 Task: Create a rule when a due date not in next week is set on checklist items.
Action: Mouse moved to (1245, 105)
Screenshot: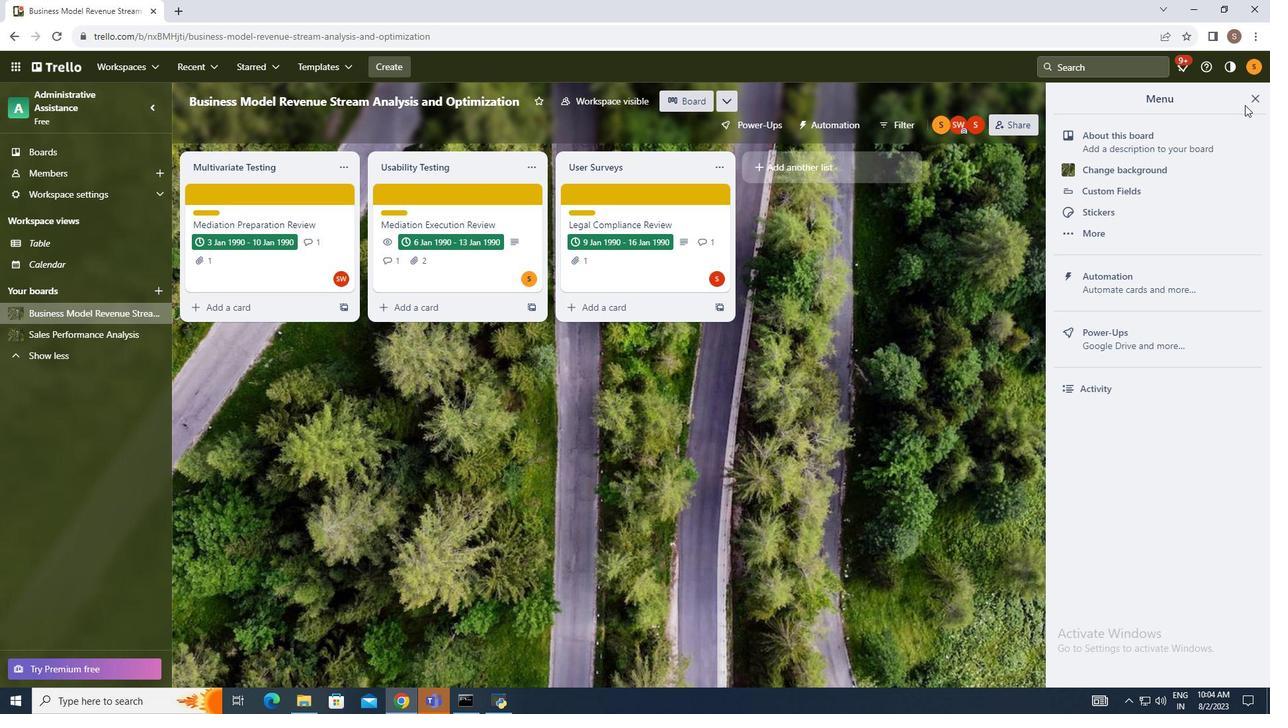 
Action: Mouse pressed left at (1245, 105)
Screenshot: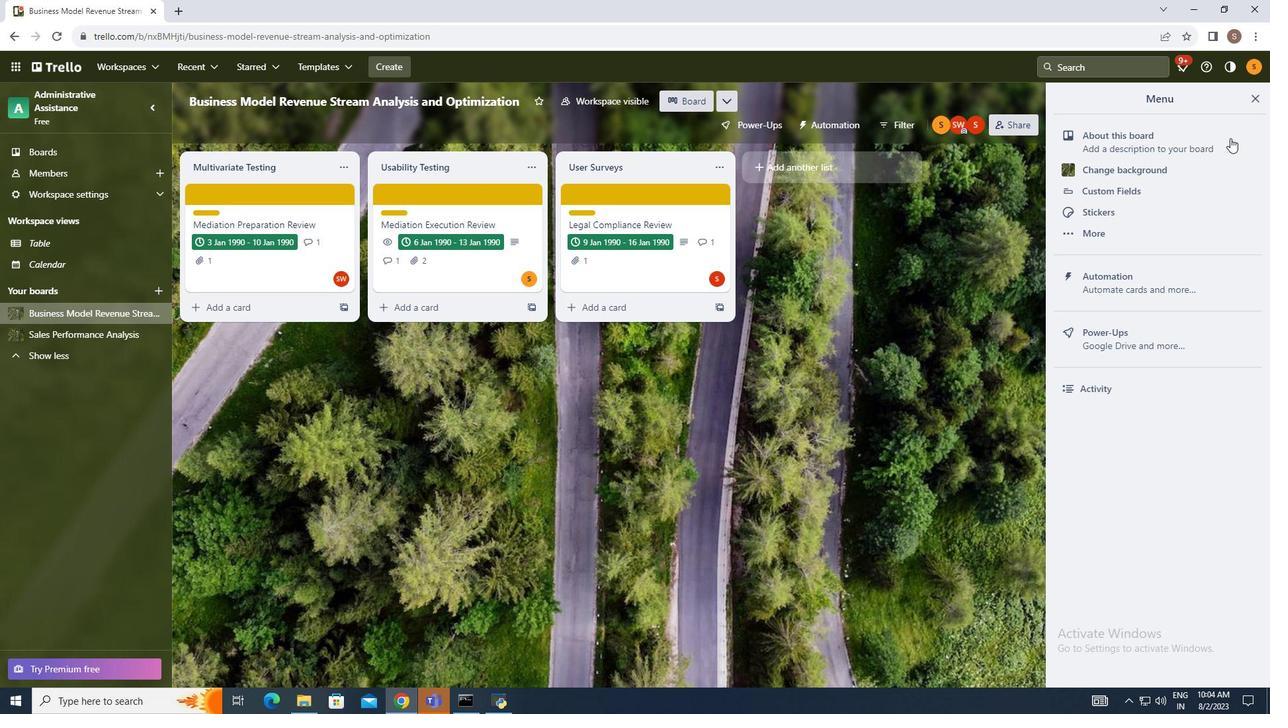 
Action: Mouse moved to (1169, 279)
Screenshot: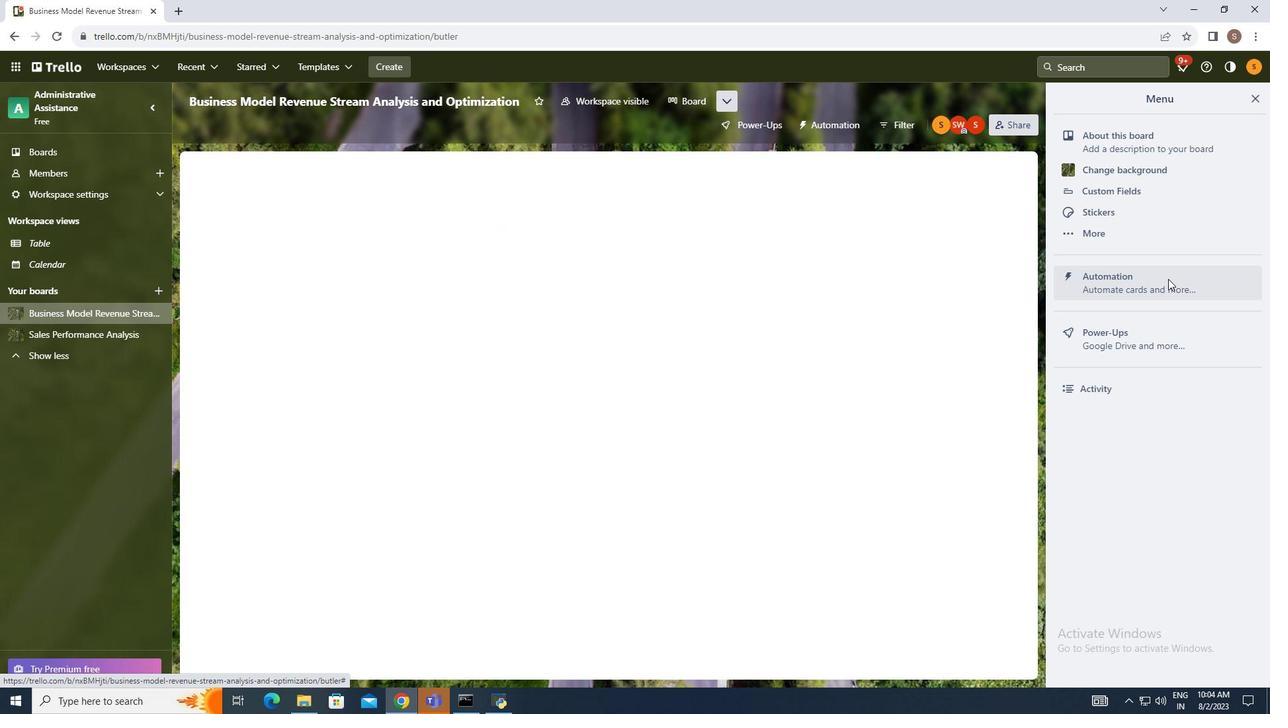
Action: Mouse pressed left at (1169, 279)
Screenshot: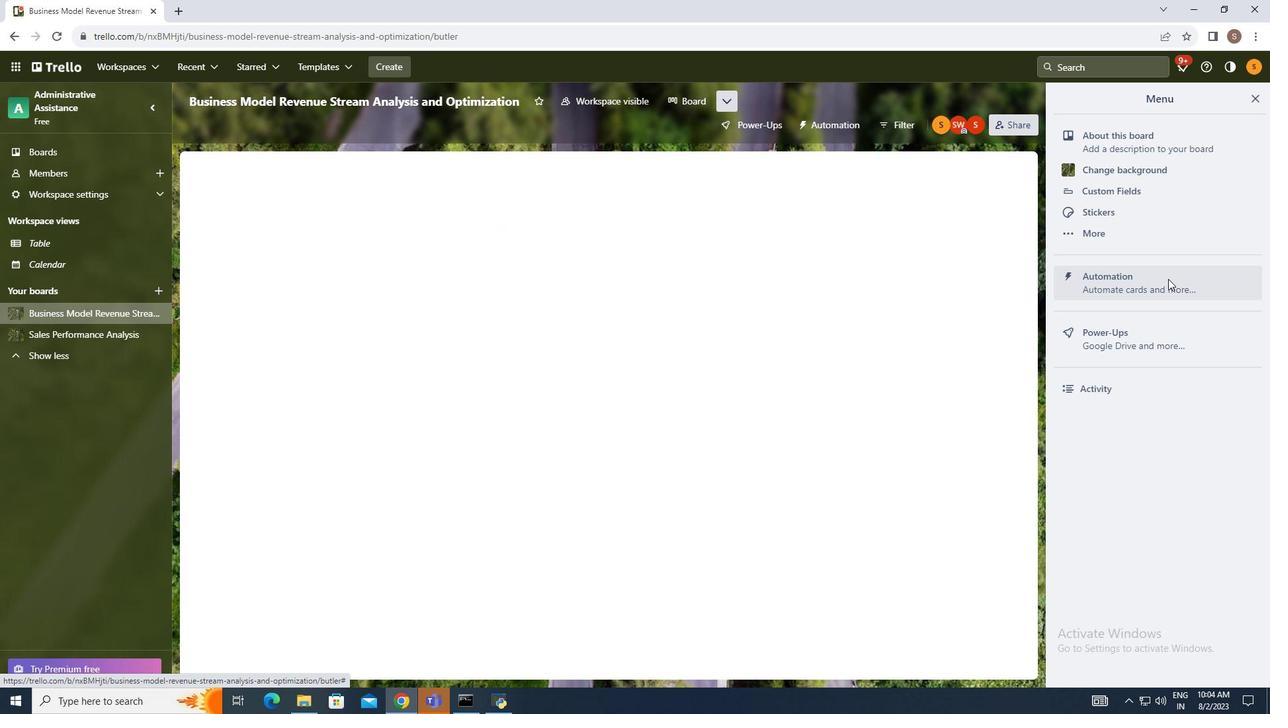 
Action: Mouse moved to (247, 237)
Screenshot: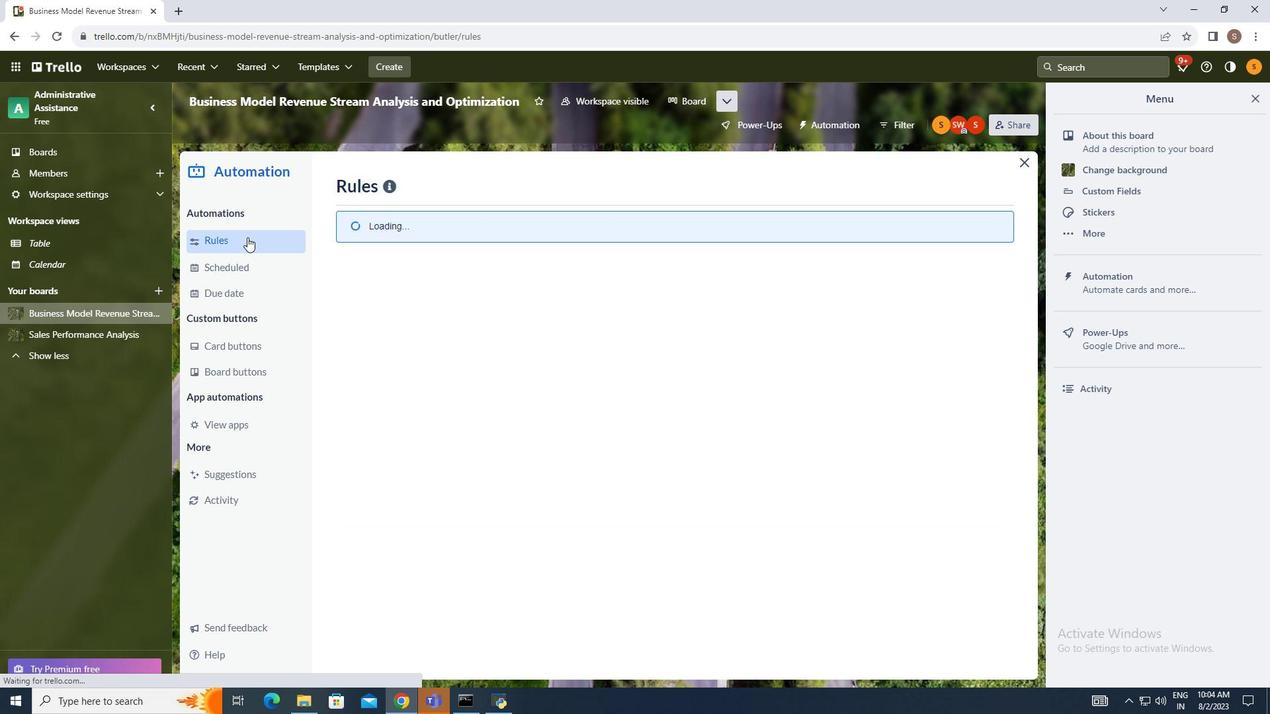 
Action: Mouse pressed left at (247, 237)
Screenshot: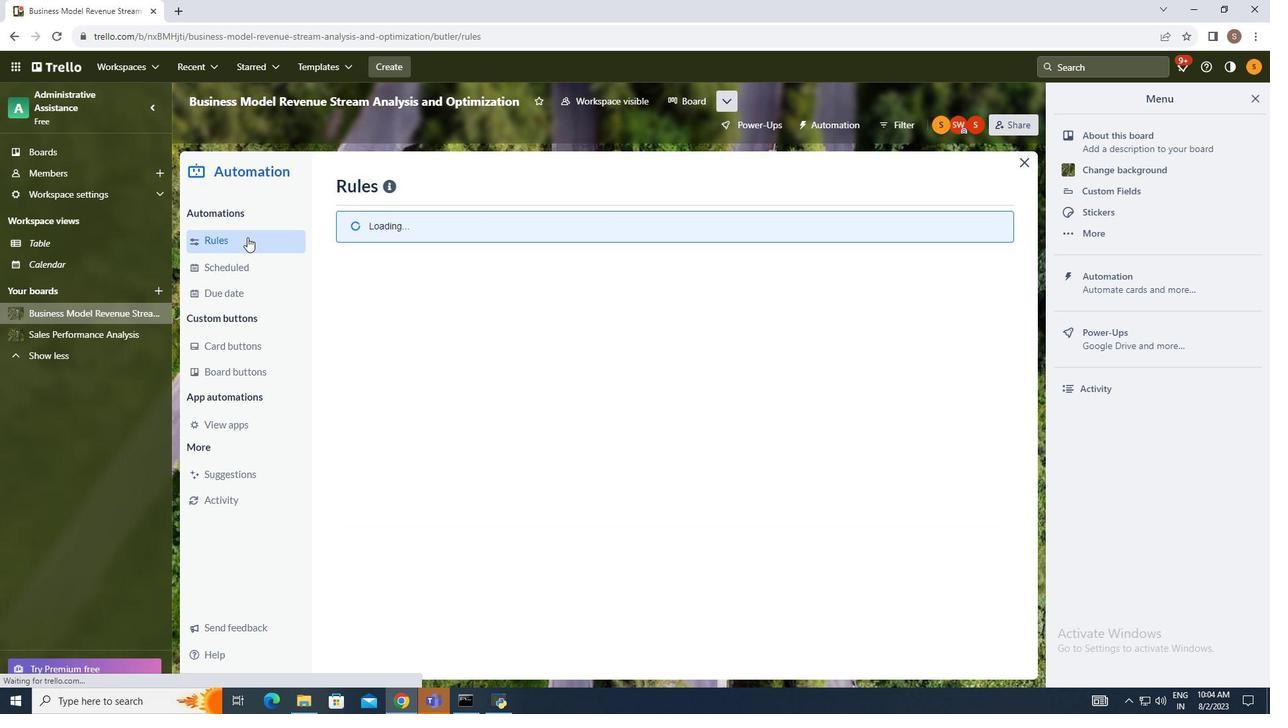 
Action: Mouse moved to (881, 181)
Screenshot: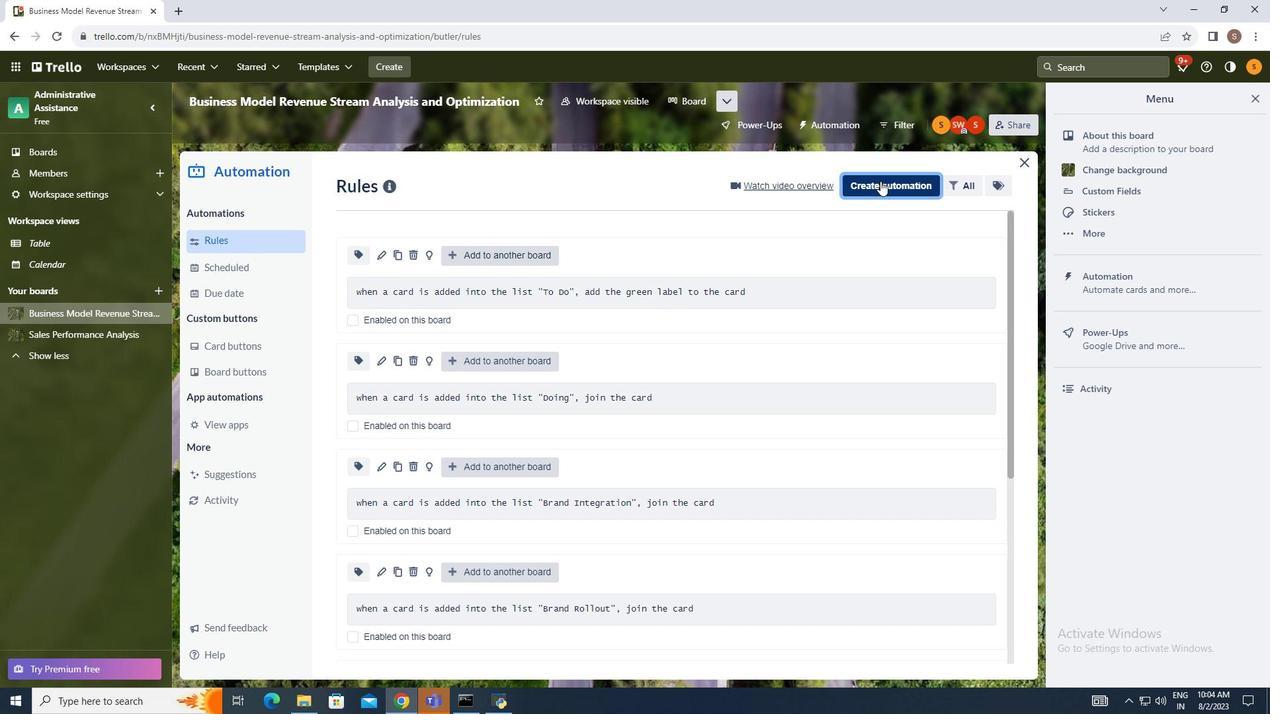
Action: Mouse pressed left at (881, 181)
Screenshot: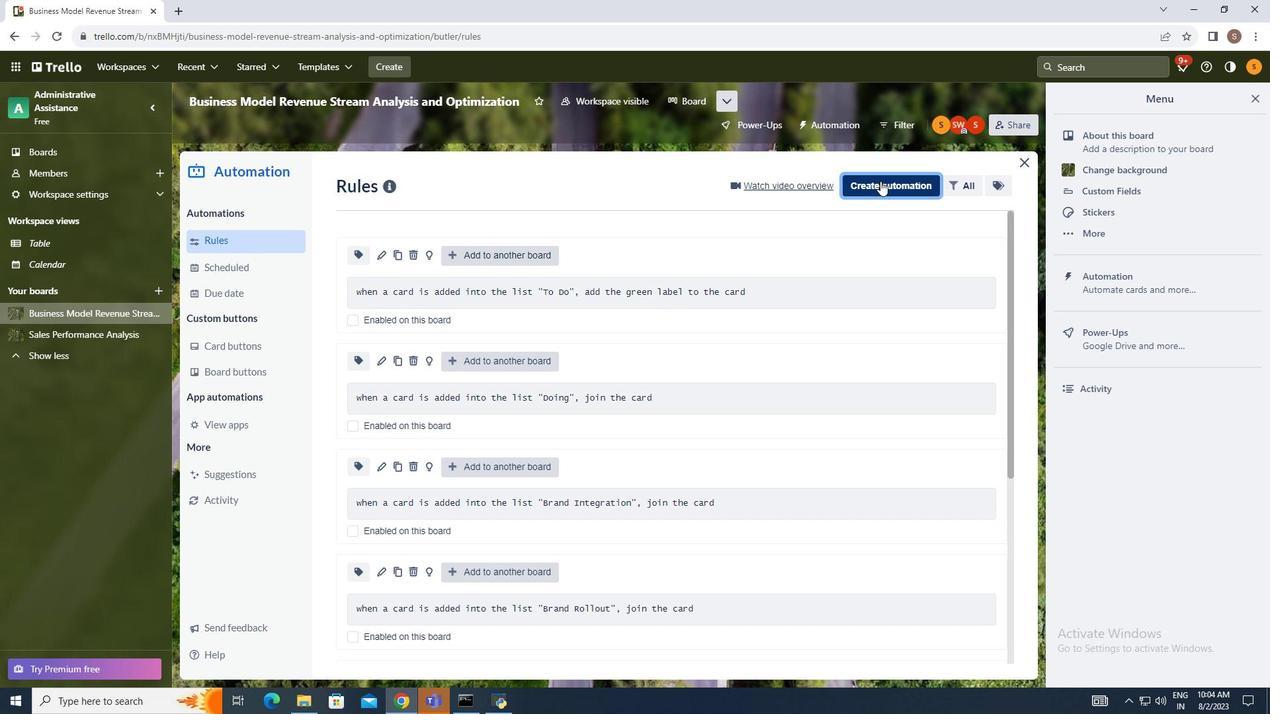 
Action: Mouse moved to (678, 311)
Screenshot: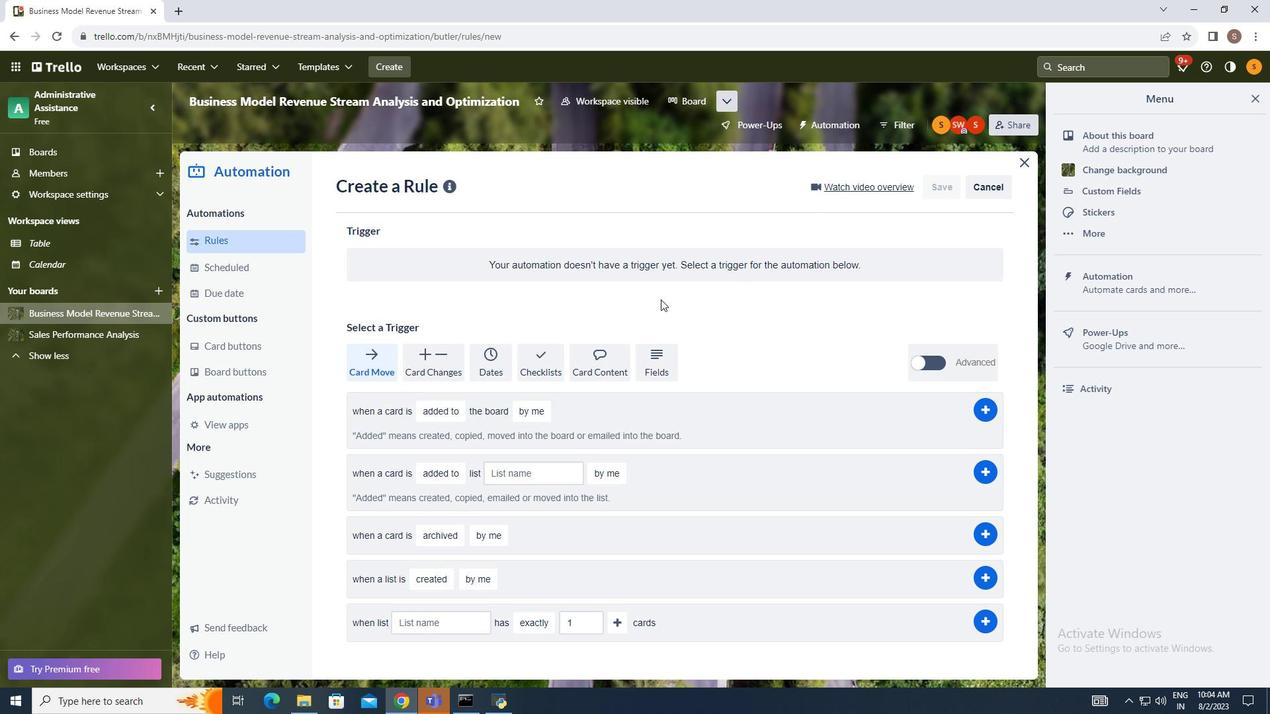 
Action: Mouse pressed left at (678, 311)
Screenshot: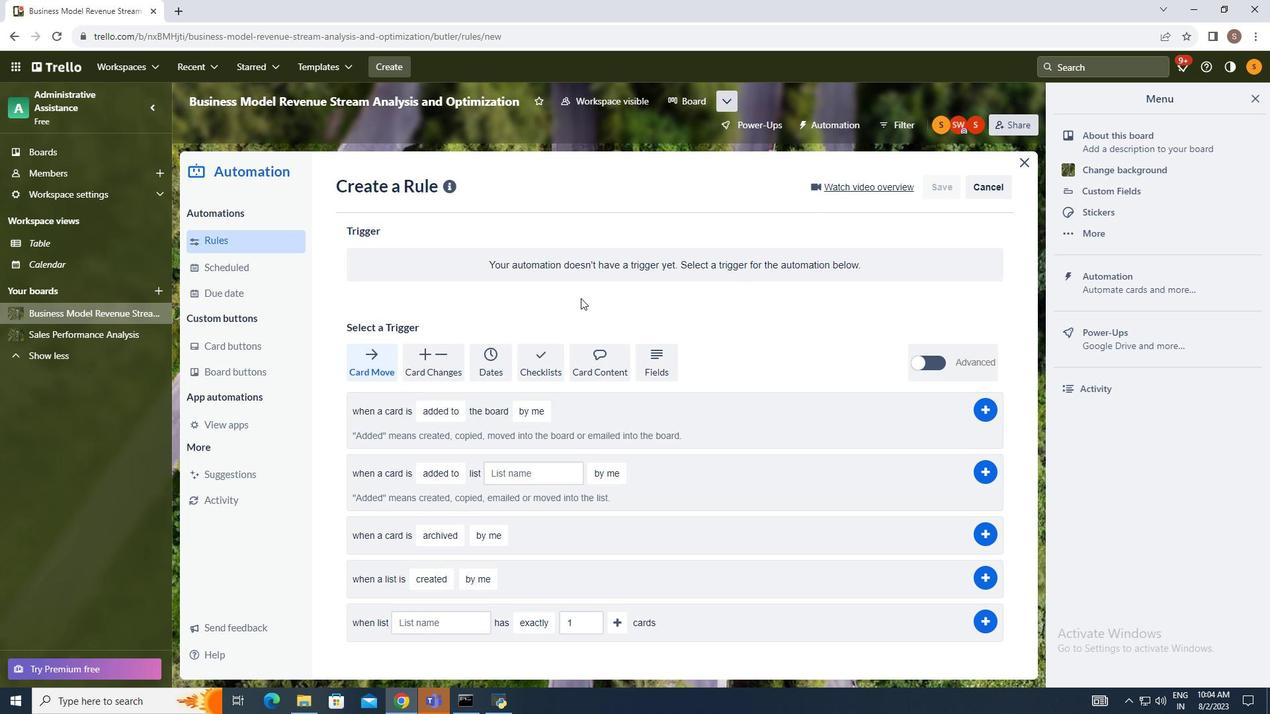 
Action: Mouse moved to (543, 356)
Screenshot: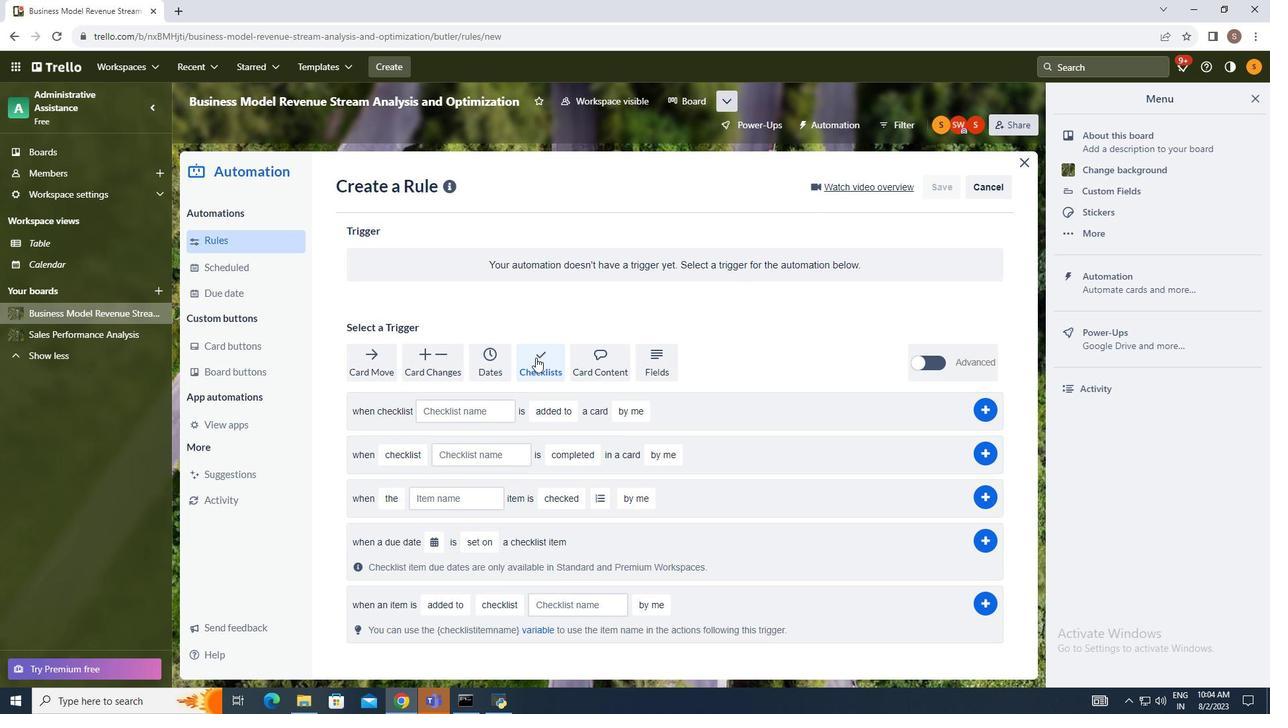 
Action: Mouse pressed left at (543, 356)
Screenshot: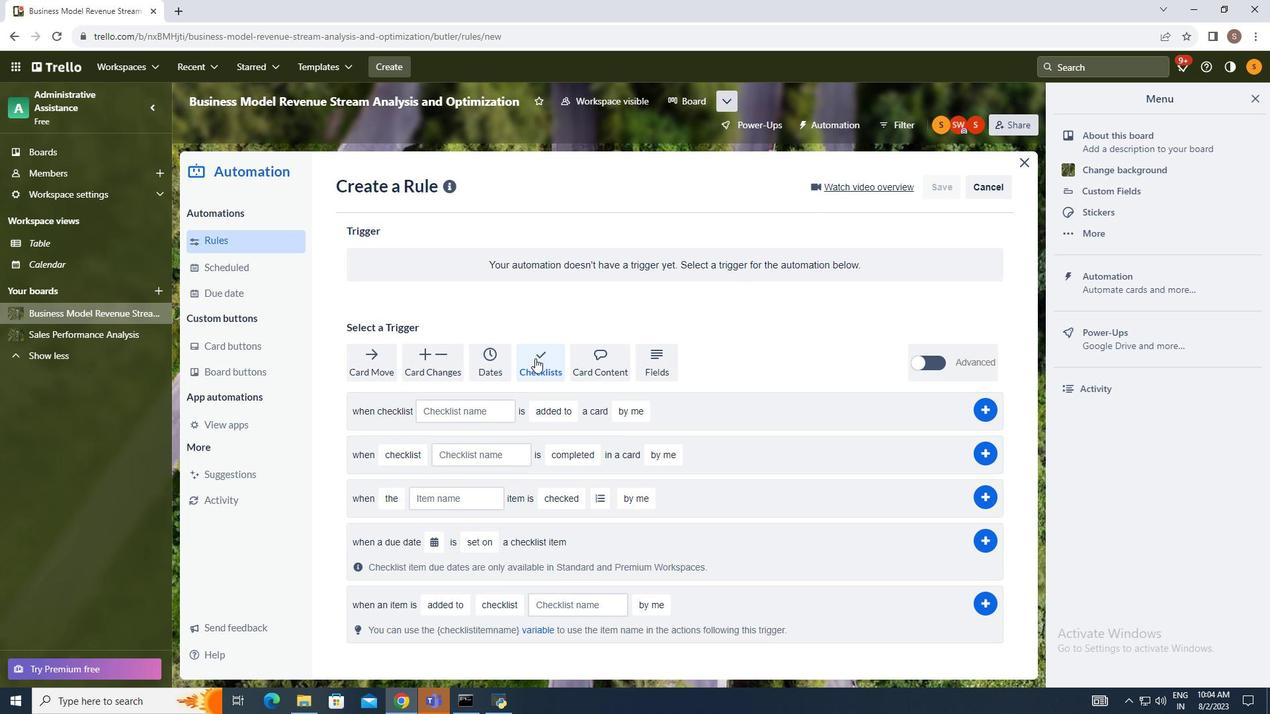
Action: Mouse moved to (431, 539)
Screenshot: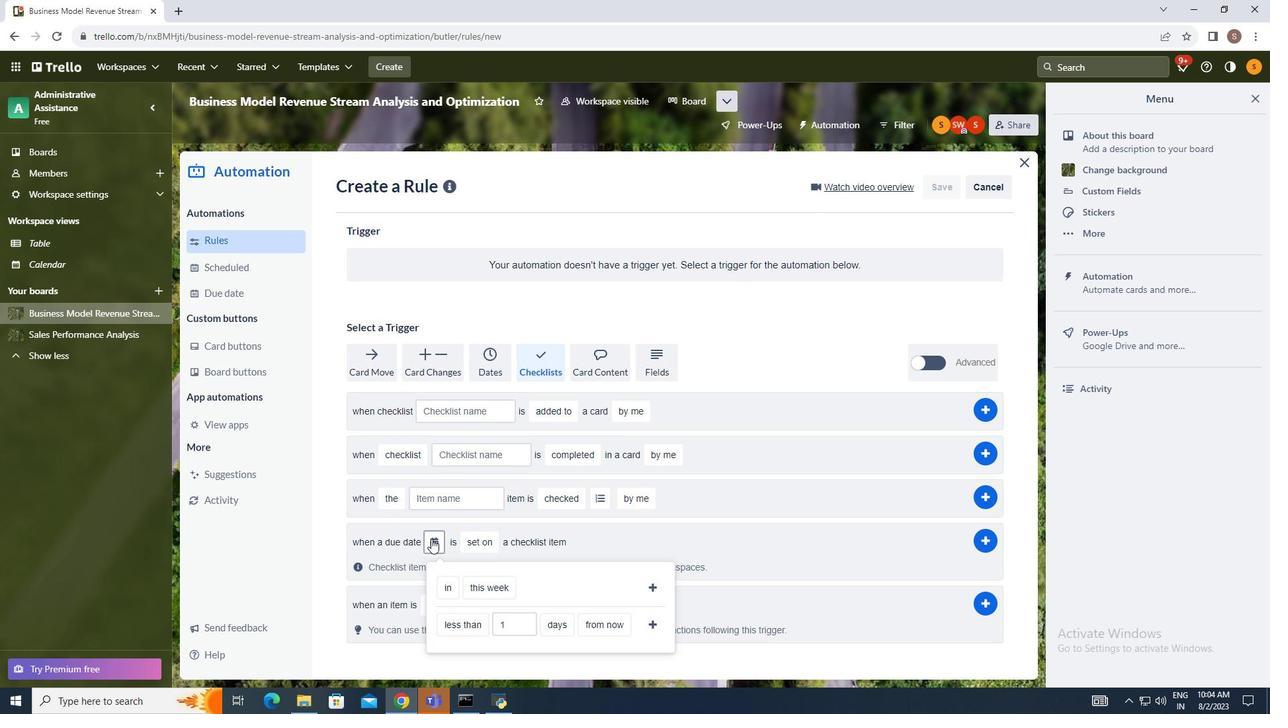 
Action: Mouse pressed left at (431, 539)
Screenshot: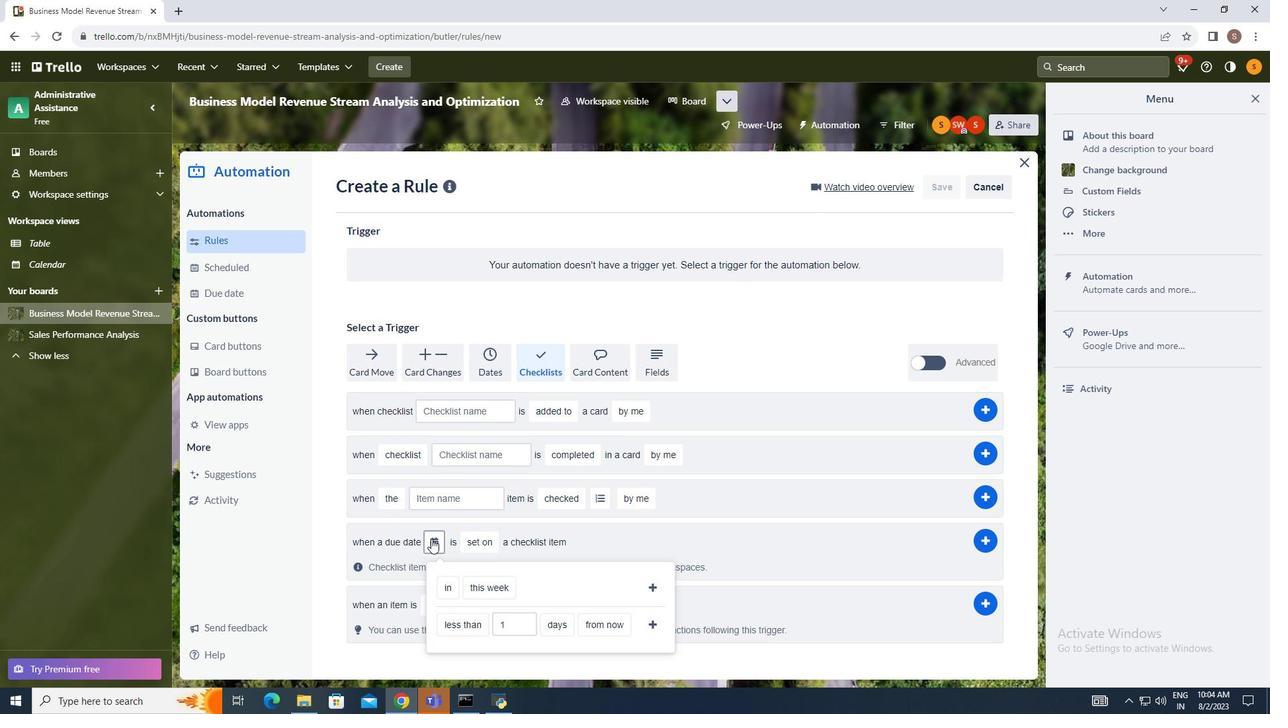 
Action: Mouse moved to (448, 593)
Screenshot: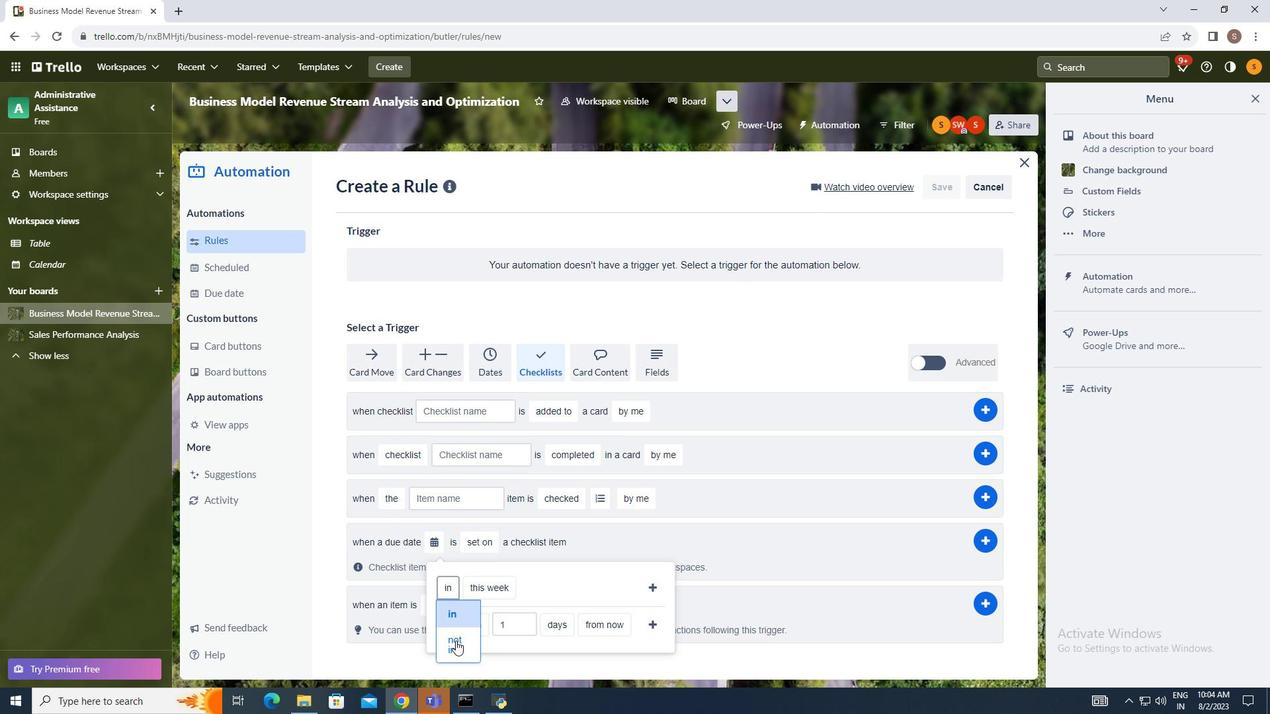 
Action: Mouse pressed left at (448, 593)
Screenshot: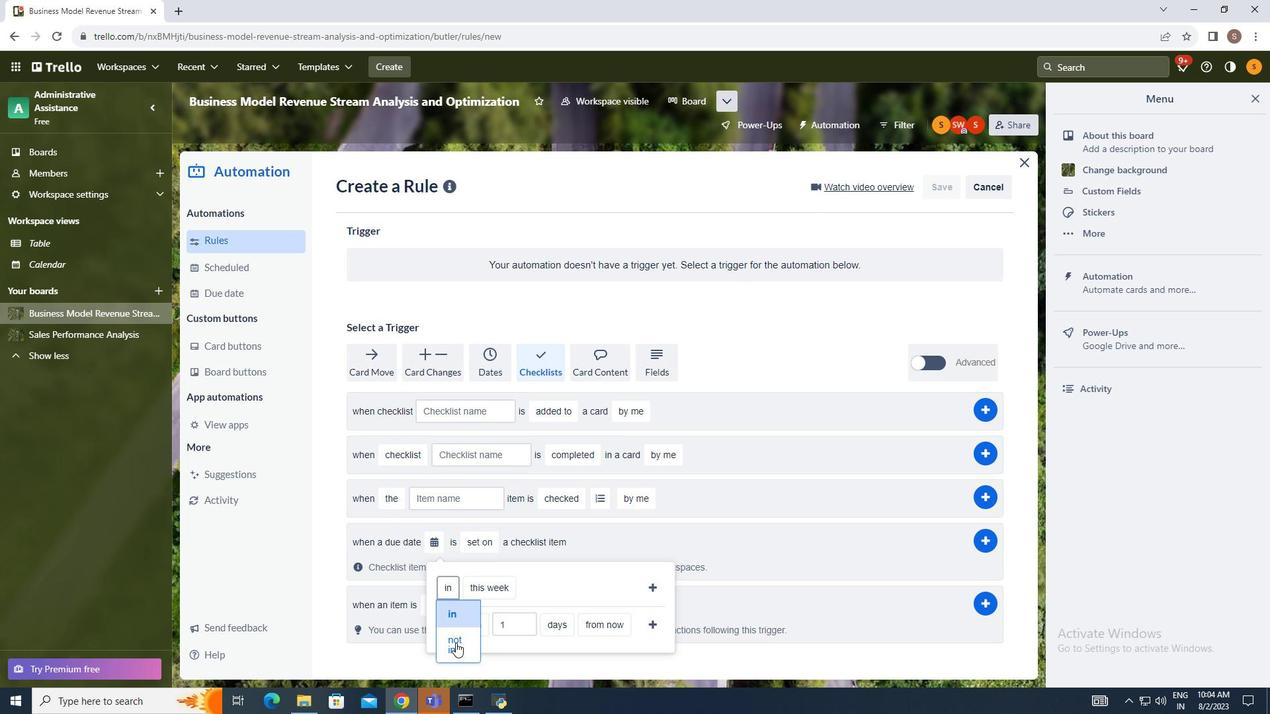 
Action: Mouse moved to (456, 646)
Screenshot: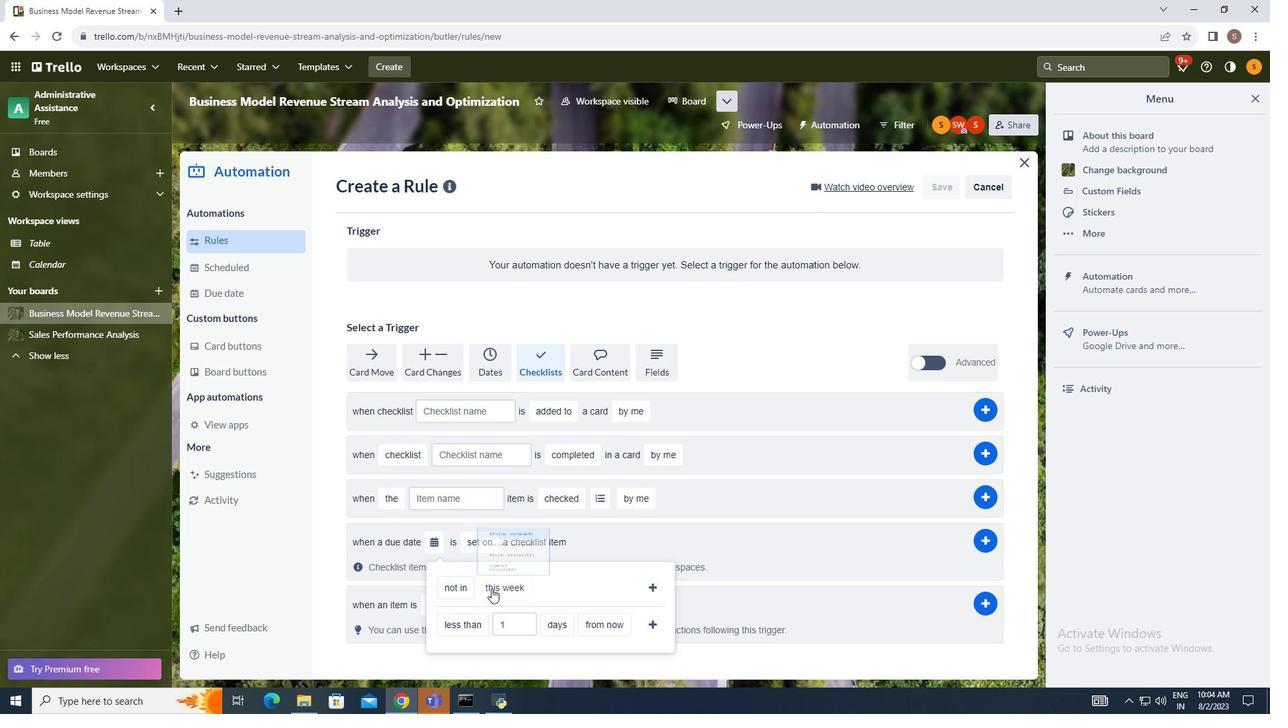 
Action: Mouse pressed left at (456, 646)
Screenshot: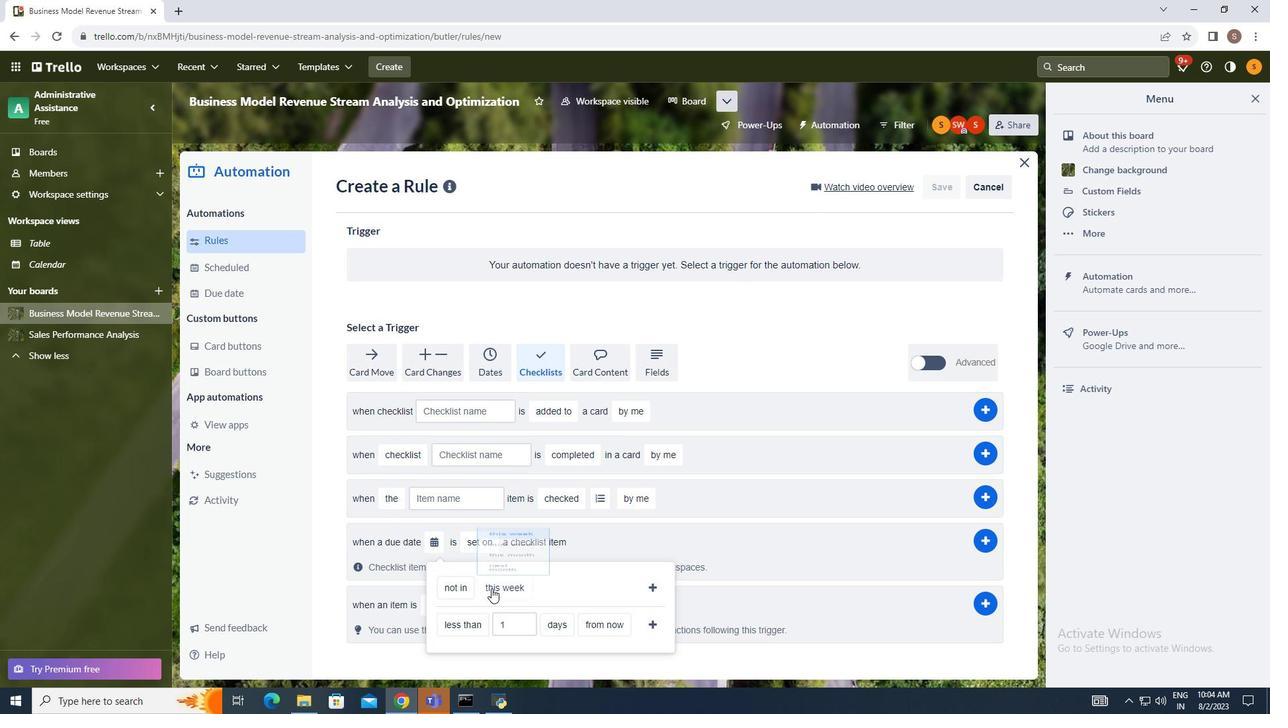 
Action: Mouse moved to (491, 589)
Screenshot: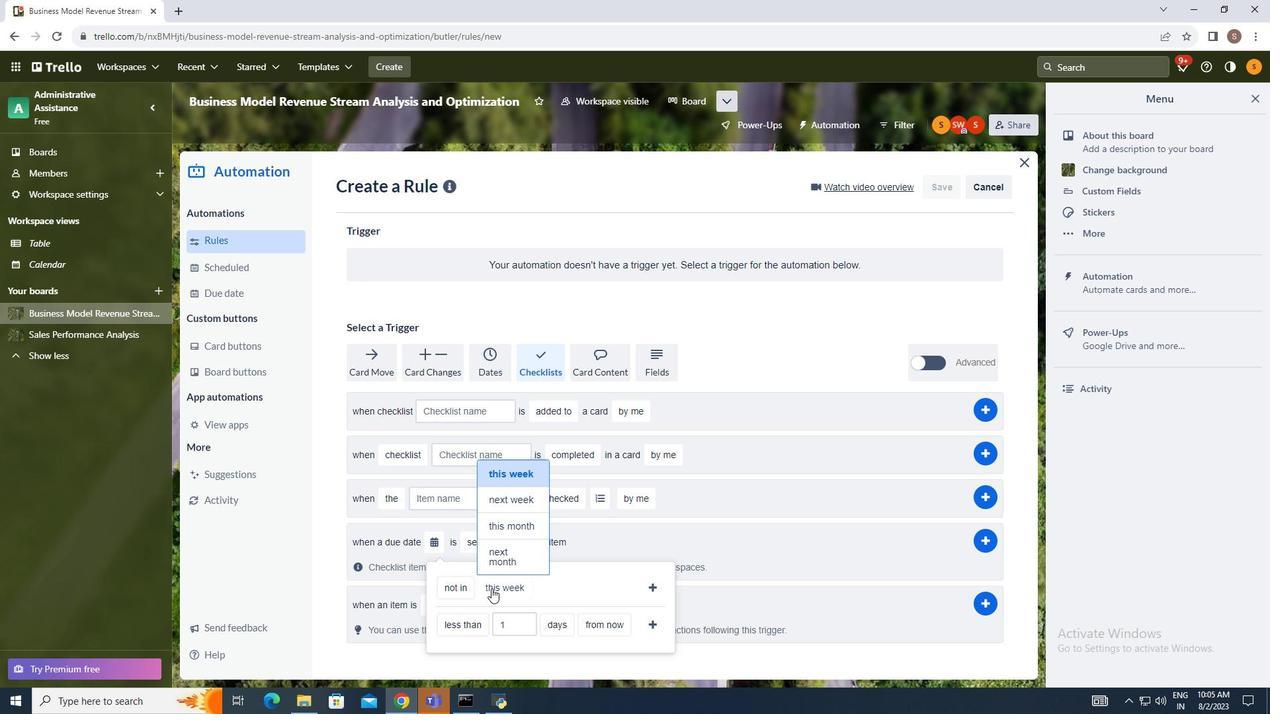 
Action: Mouse pressed left at (491, 589)
Screenshot: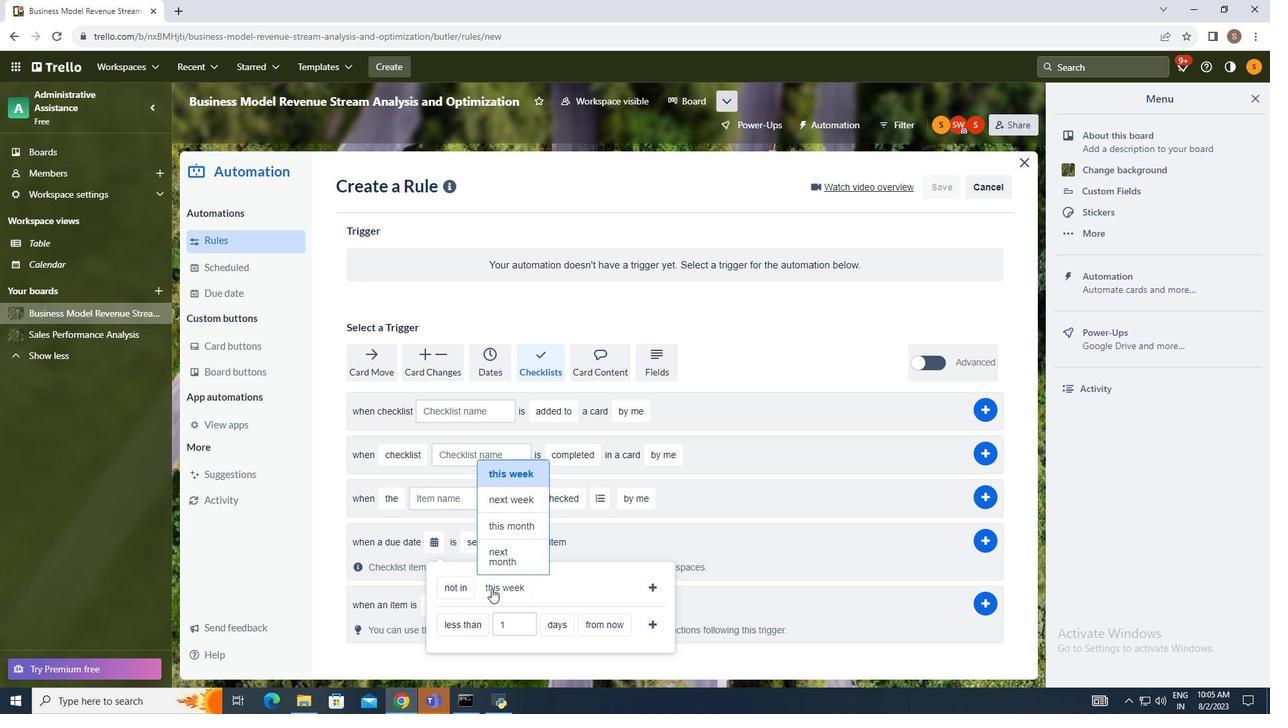 
Action: Mouse moved to (512, 501)
Screenshot: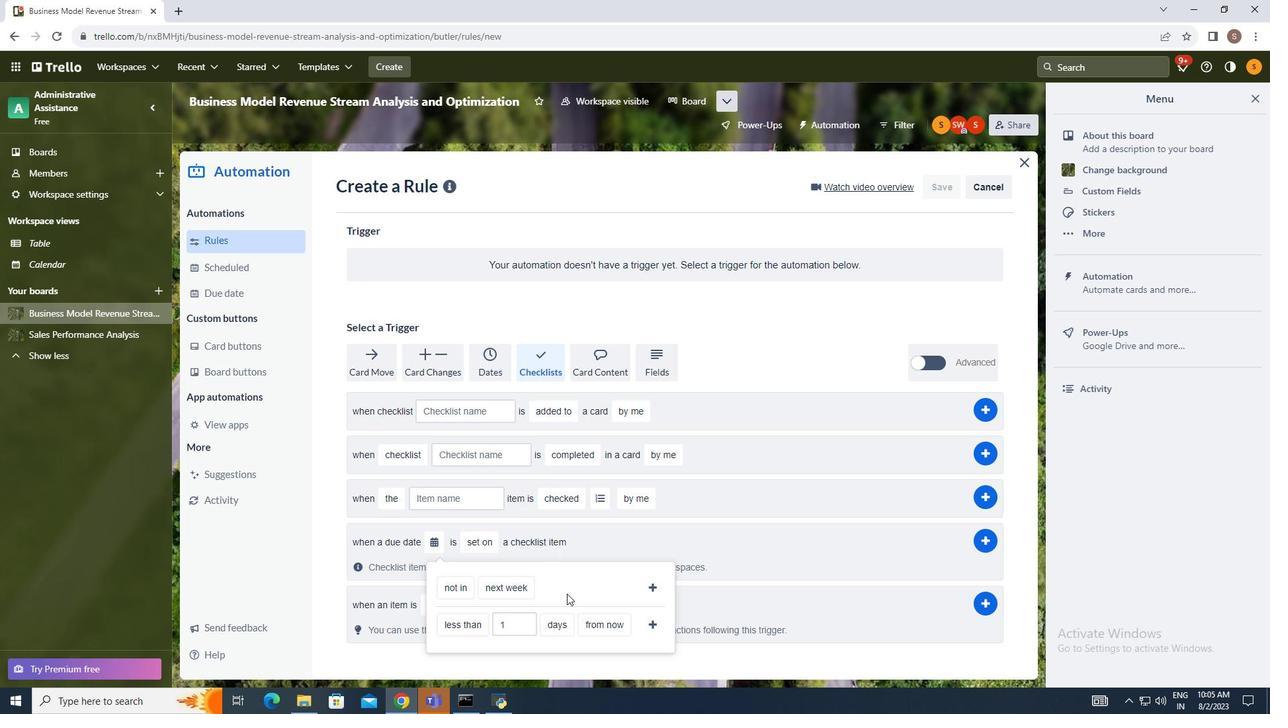 
Action: Mouse pressed left at (512, 501)
Screenshot: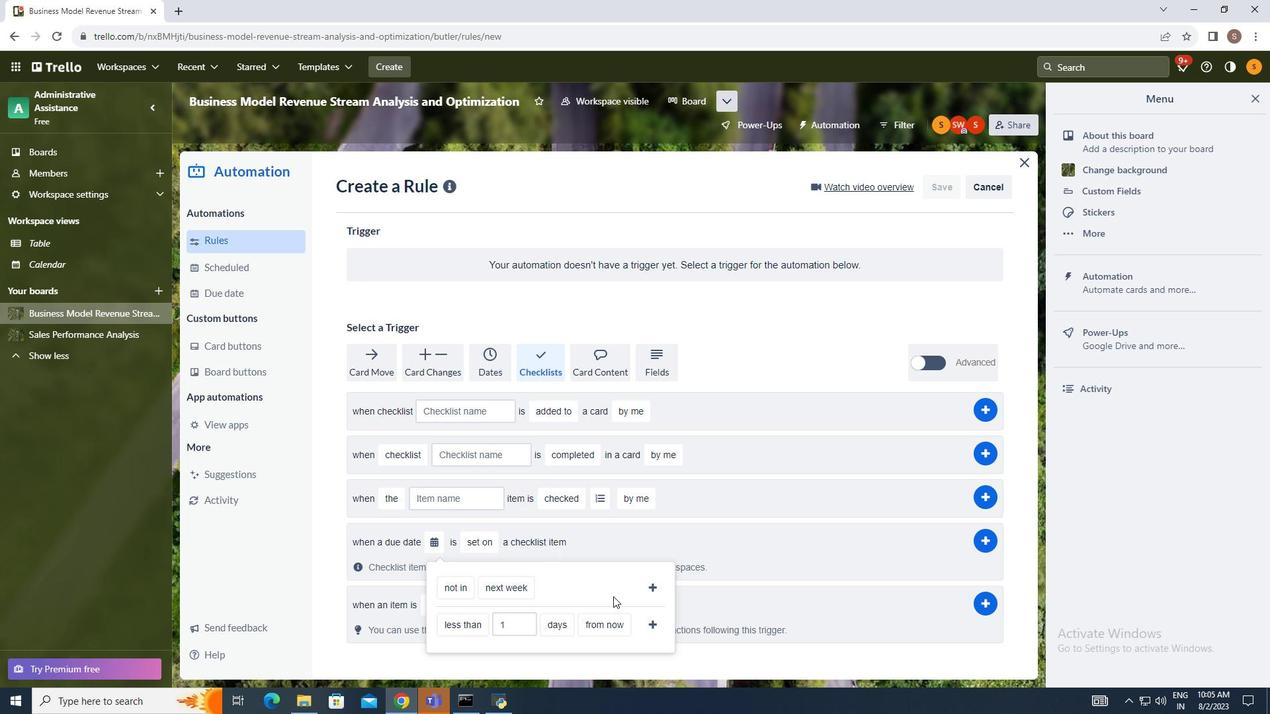
Action: Mouse moved to (652, 591)
Screenshot: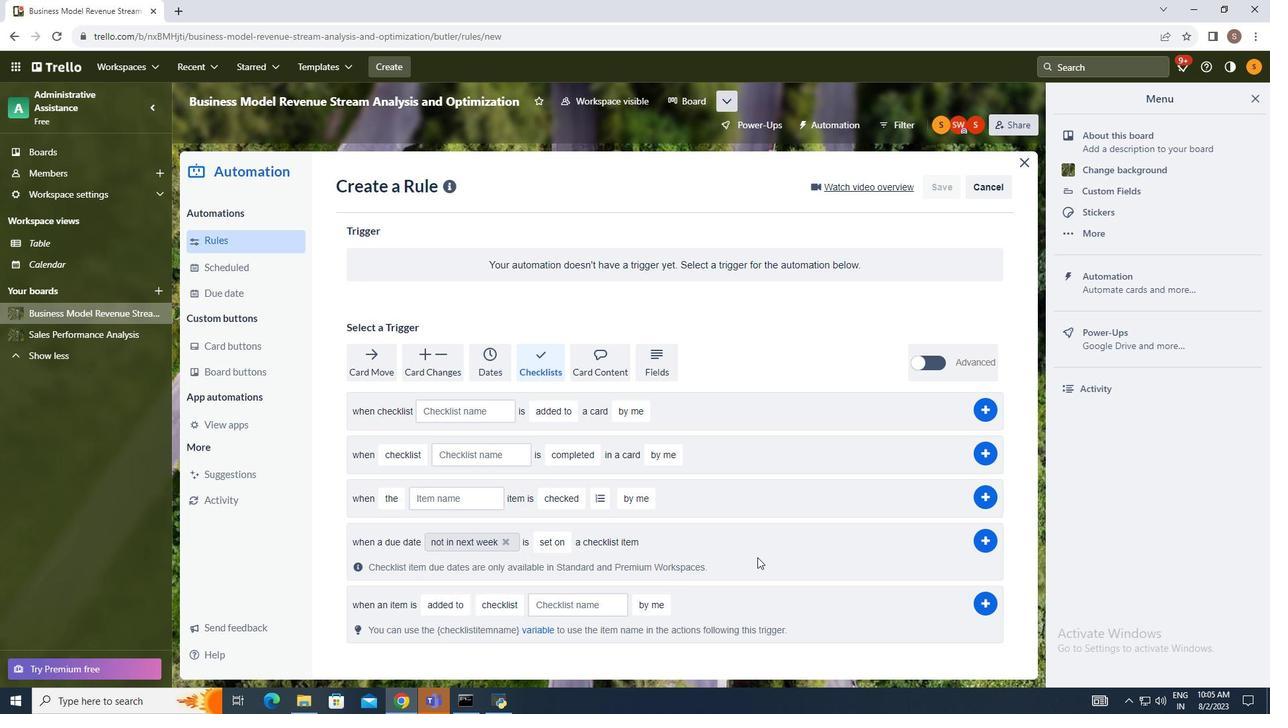 
Action: Mouse pressed left at (652, 591)
Screenshot: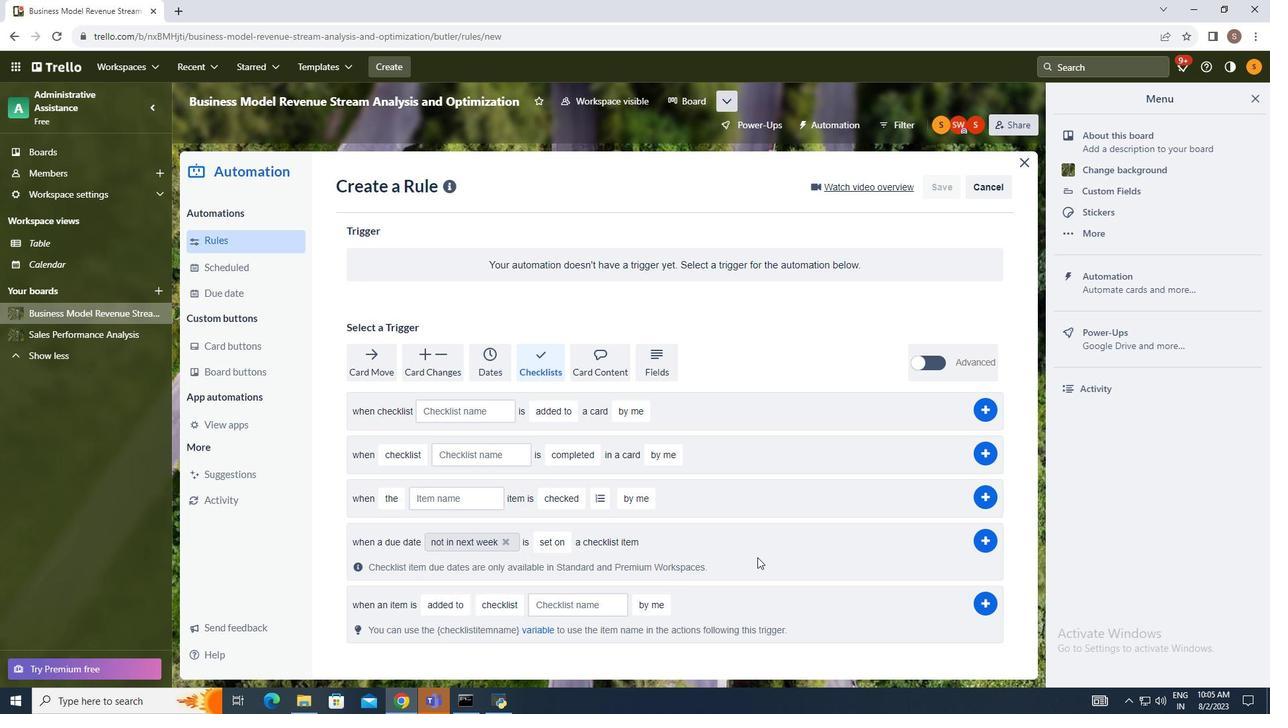 
Action: Mouse moved to (983, 542)
Screenshot: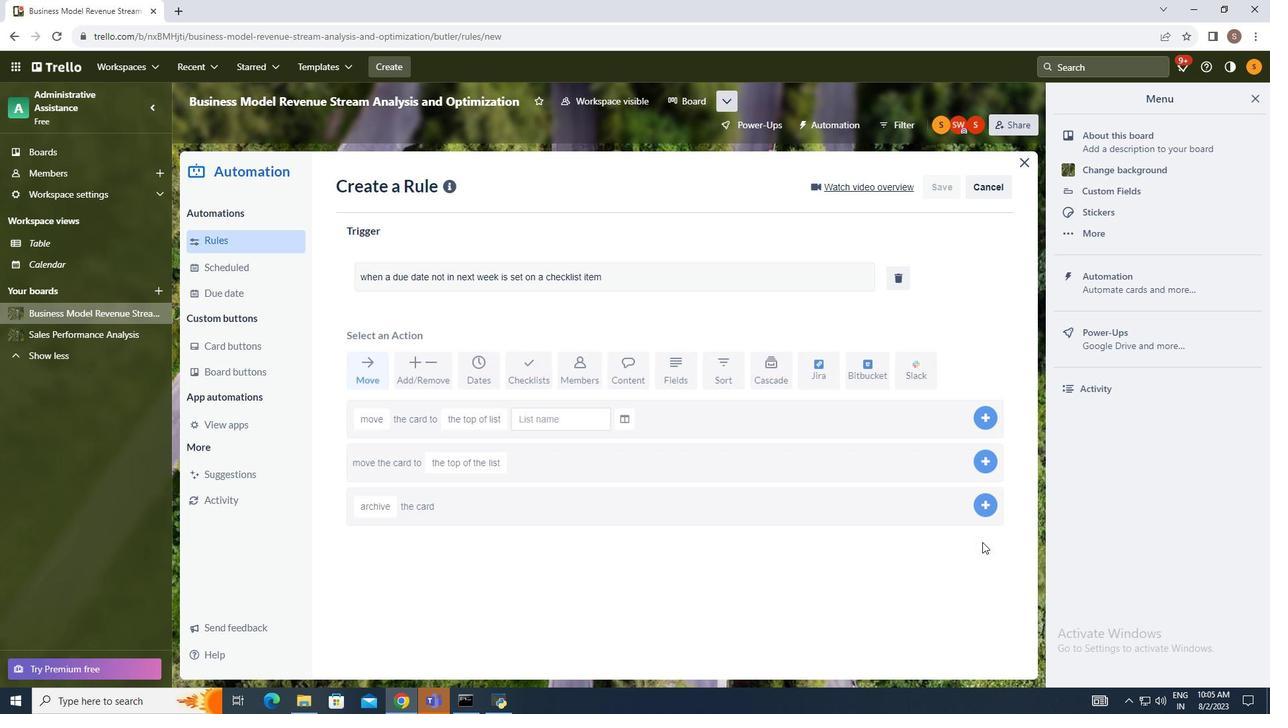 
Action: Mouse pressed left at (983, 542)
Screenshot: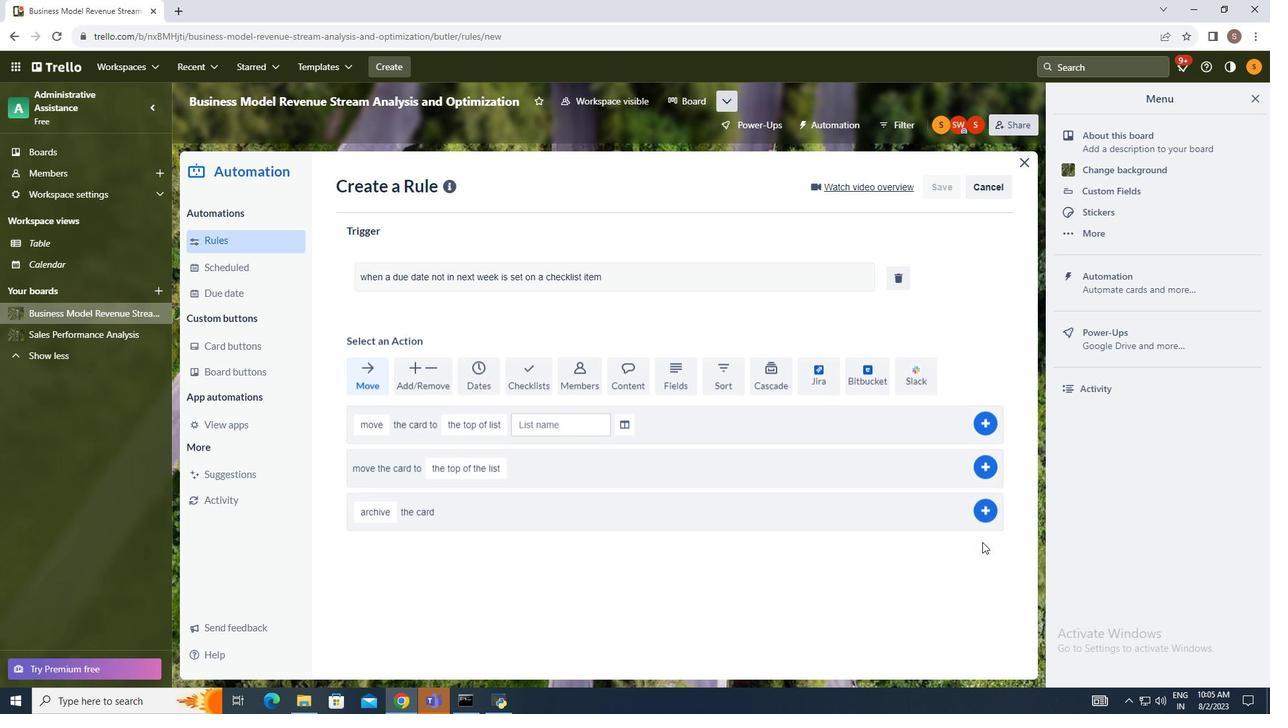 
